 Task: Find flights from New Delhi to London for July 11 to July 15, using the Oneworld airline alliance.
Action: Mouse moved to (403, 124)
Screenshot: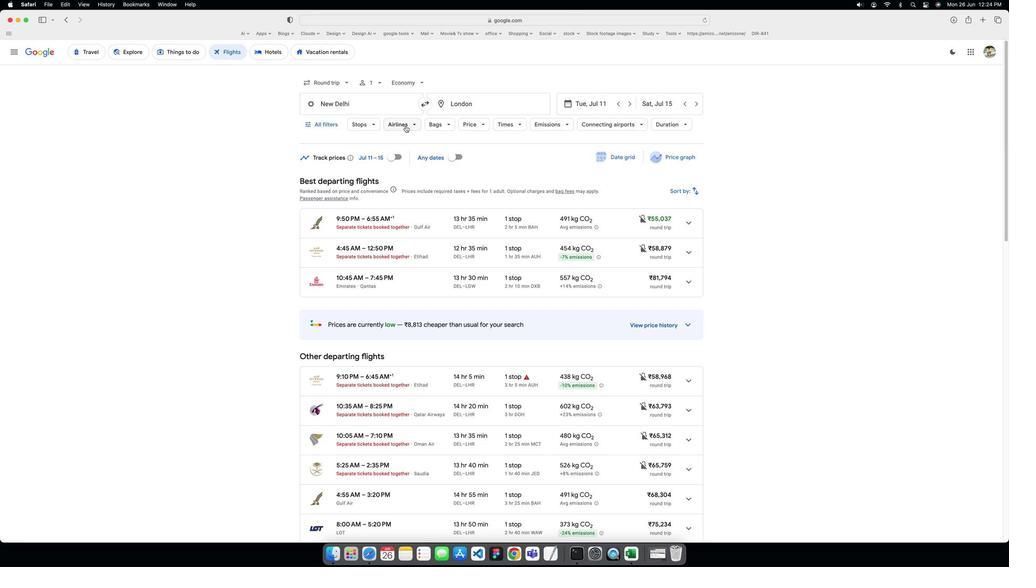 
Action: Mouse pressed left at (403, 124)
Screenshot: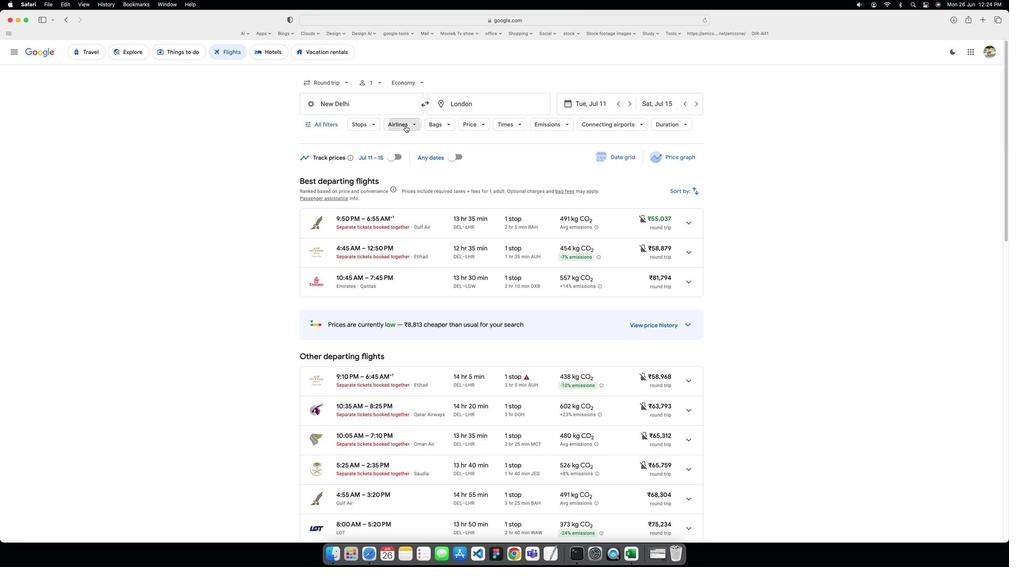 
Action: Mouse moved to (404, 239)
Screenshot: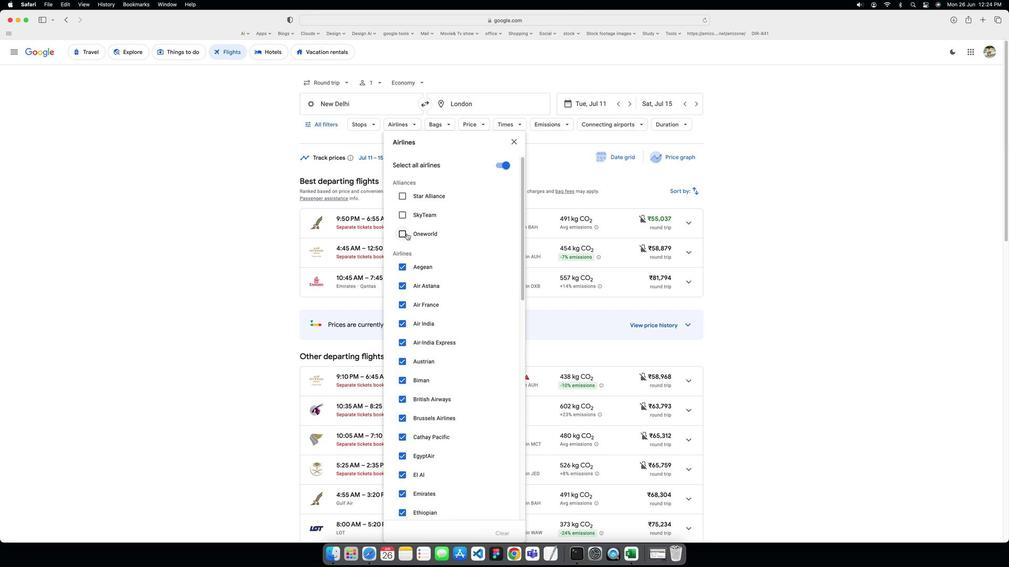 
Action: Mouse pressed left at (404, 239)
Screenshot: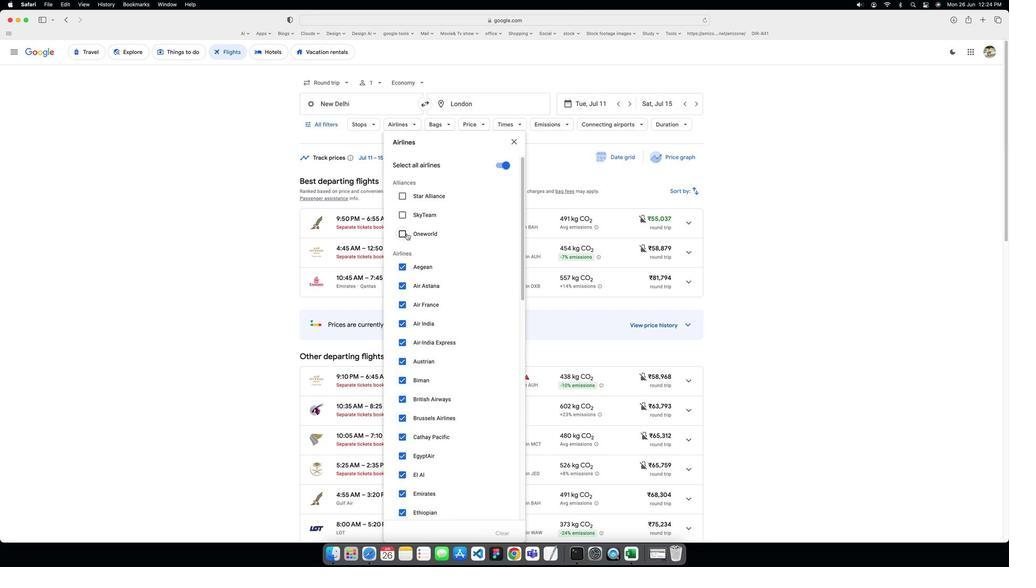 
Action: Mouse moved to (516, 145)
Screenshot: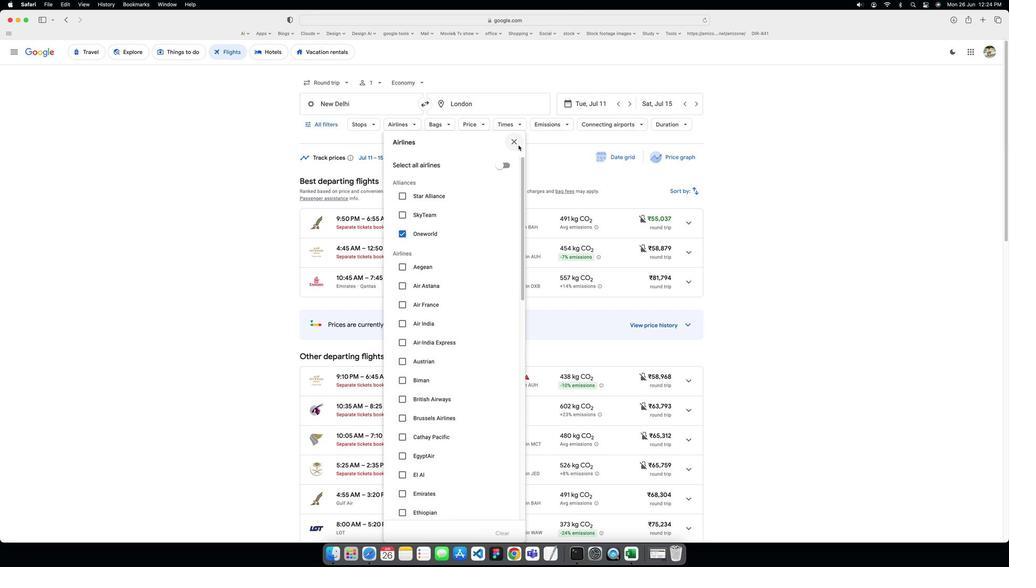 
Action: Mouse pressed left at (516, 145)
Screenshot: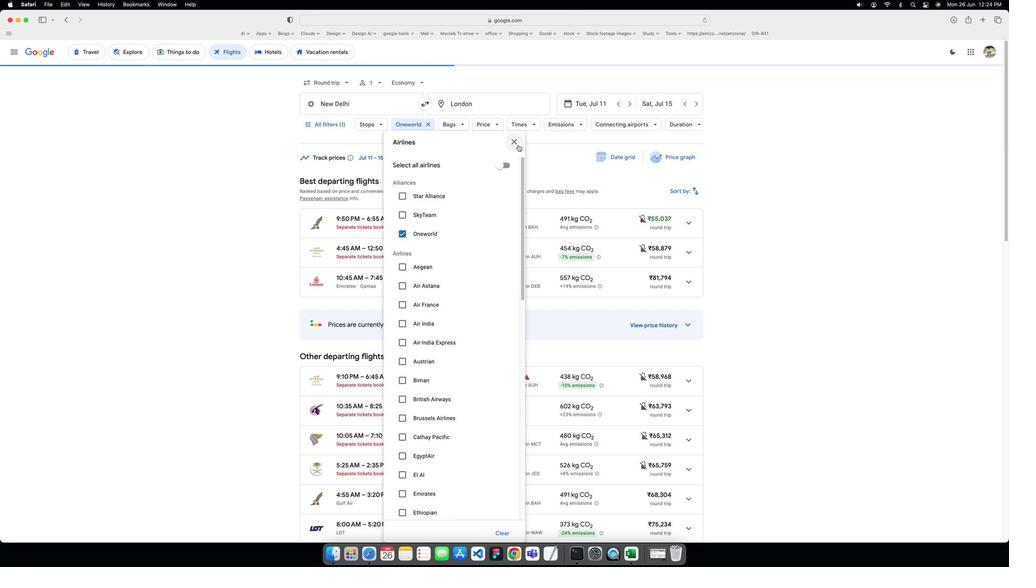 
